 Task: Navigate to Specific Line in File
Action: Mouse moved to (972, 181)
Screenshot: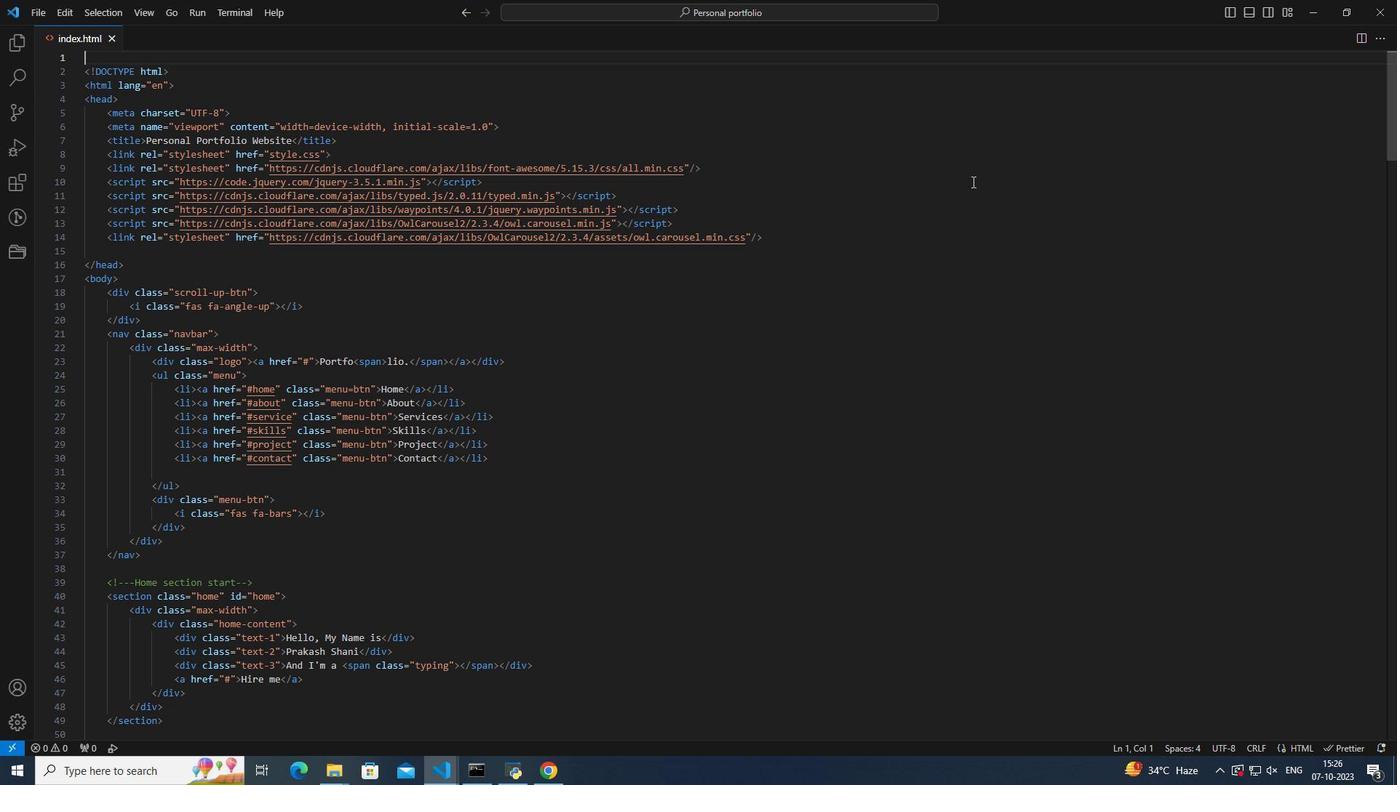 
Action: Mouse pressed right at (972, 181)
Screenshot: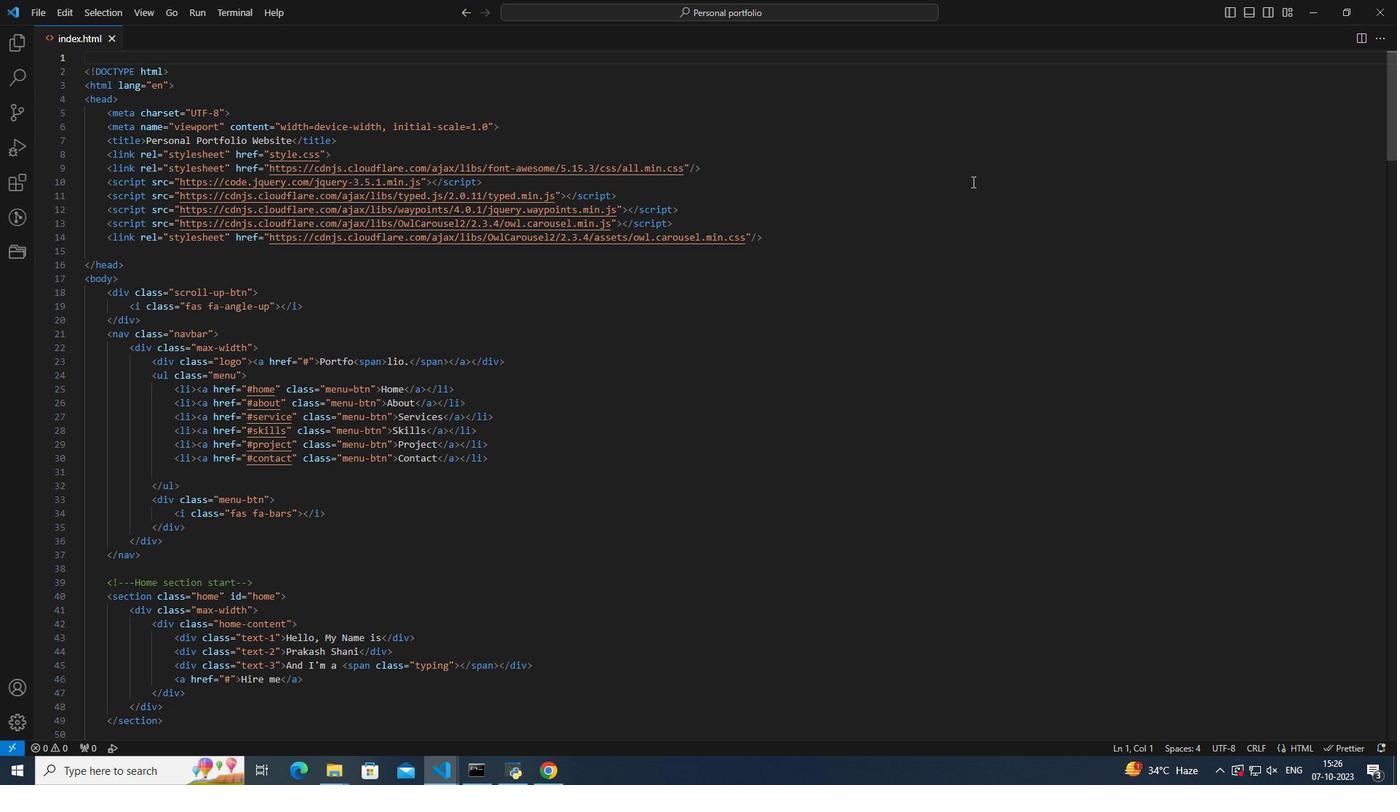 
Action: Mouse moved to (1071, 484)
Screenshot: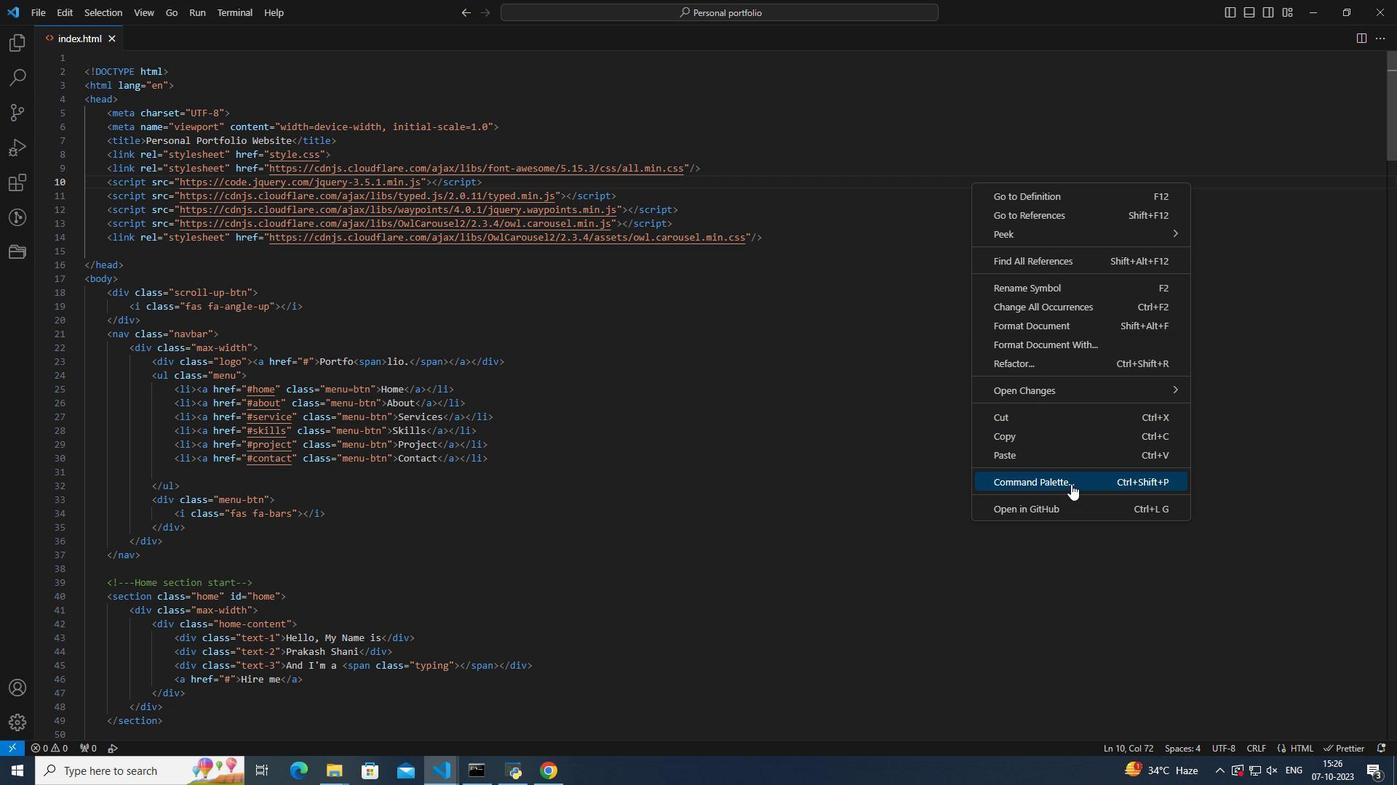 
Action: Mouse pressed left at (1071, 484)
Screenshot: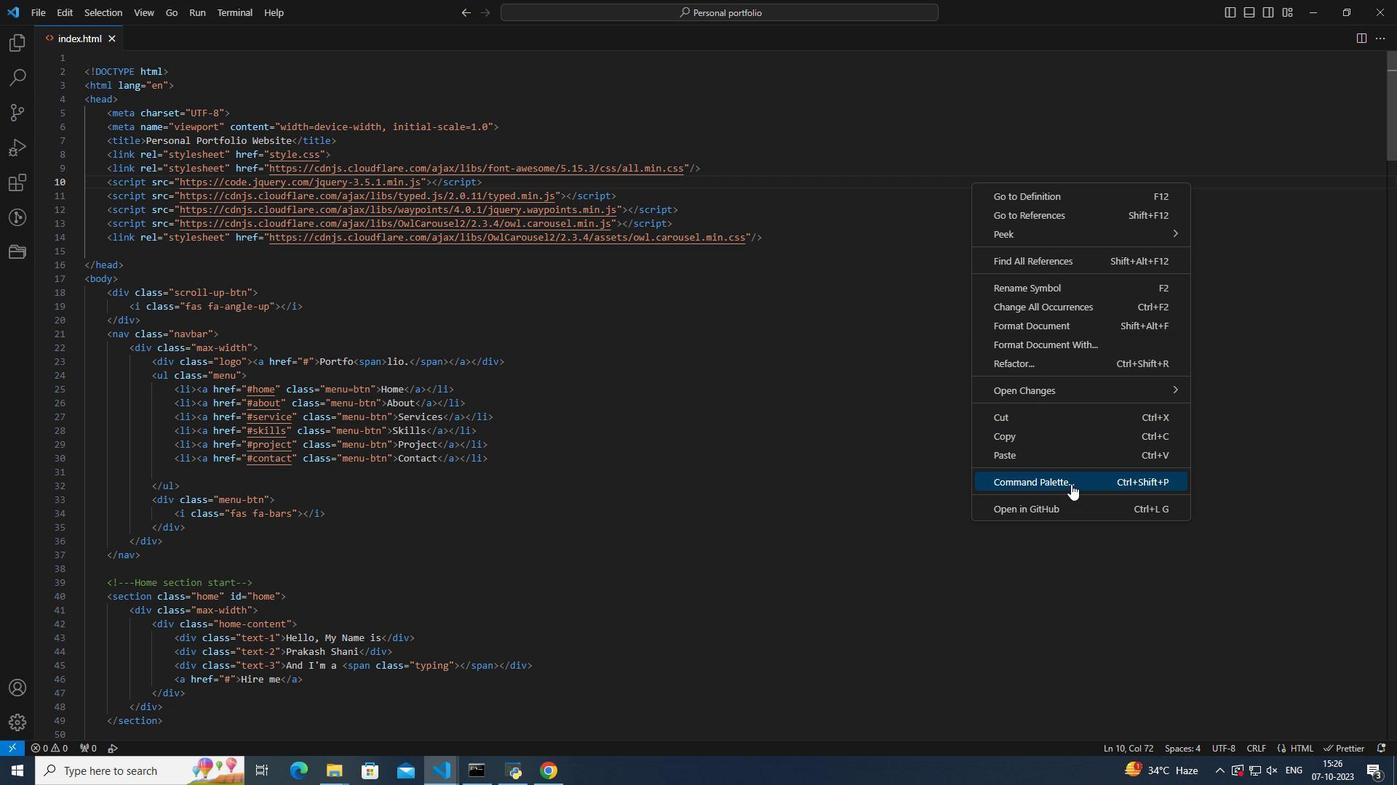 
Action: Mouse moved to (1029, 501)
Screenshot: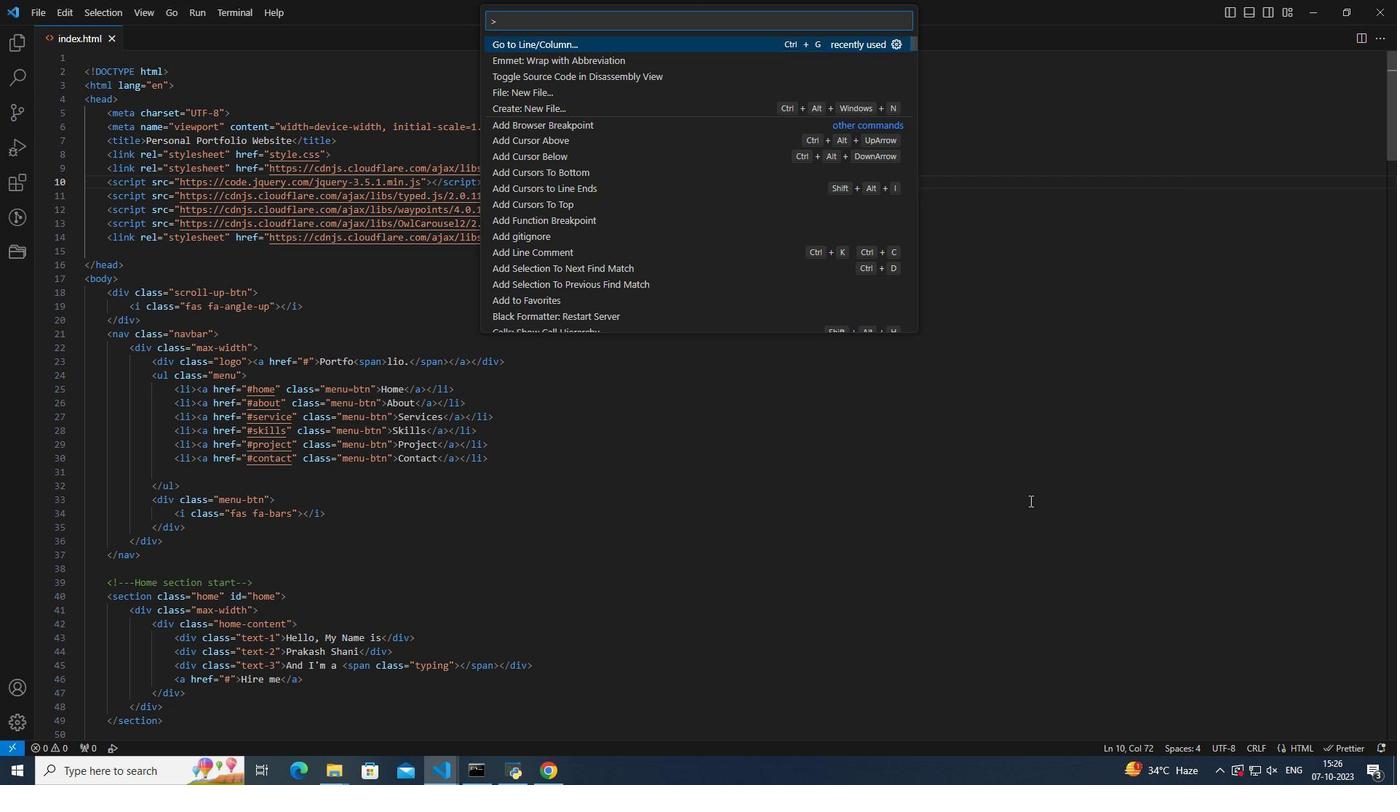 
Action: Key pressed goto<Key.space>ln<Key.backspace>ine<Key.enter>182<Key.enter>
Screenshot: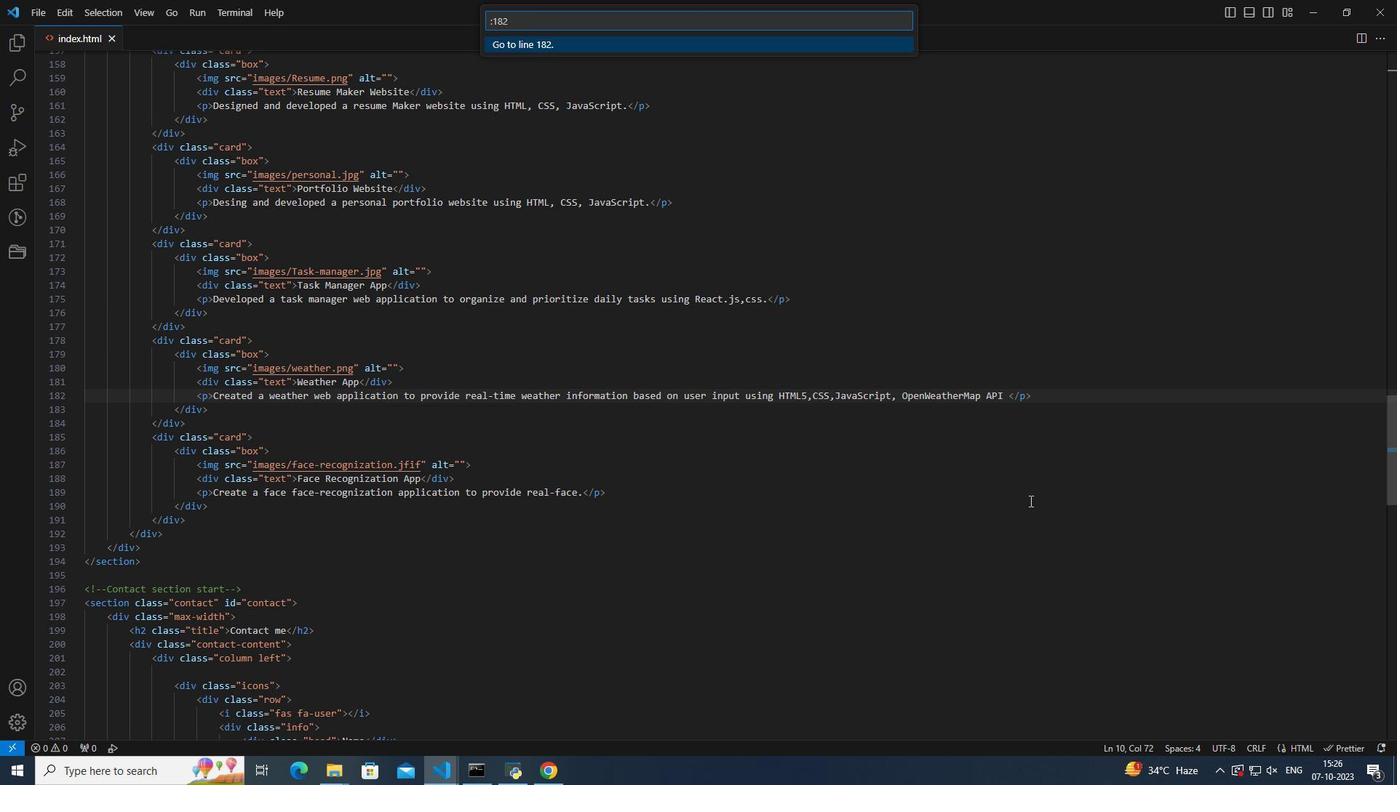 
